 Task: Use Doorbell Effect in this video Movie B.mp4
Action: Mouse moved to (248, 91)
Screenshot: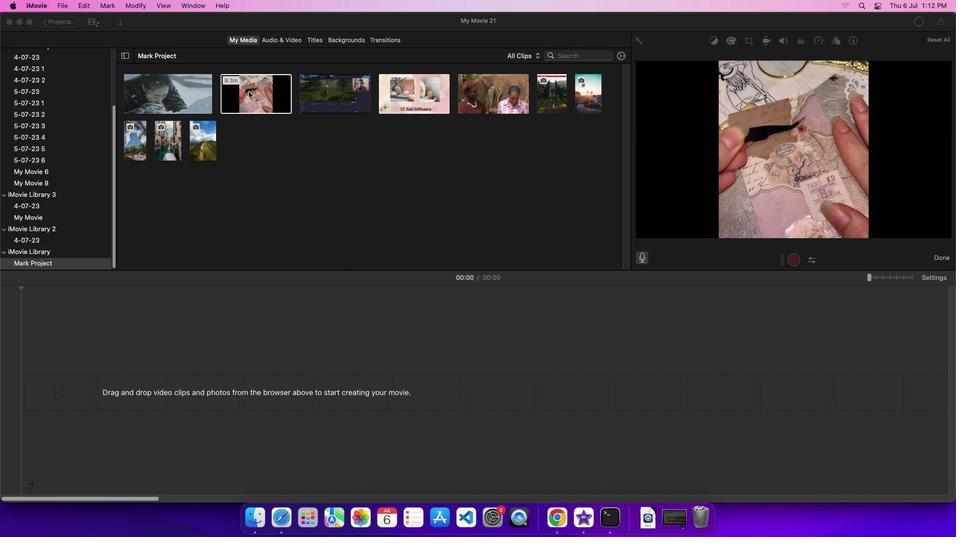 
Action: Mouse pressed left at (248, 91)
Screenshot: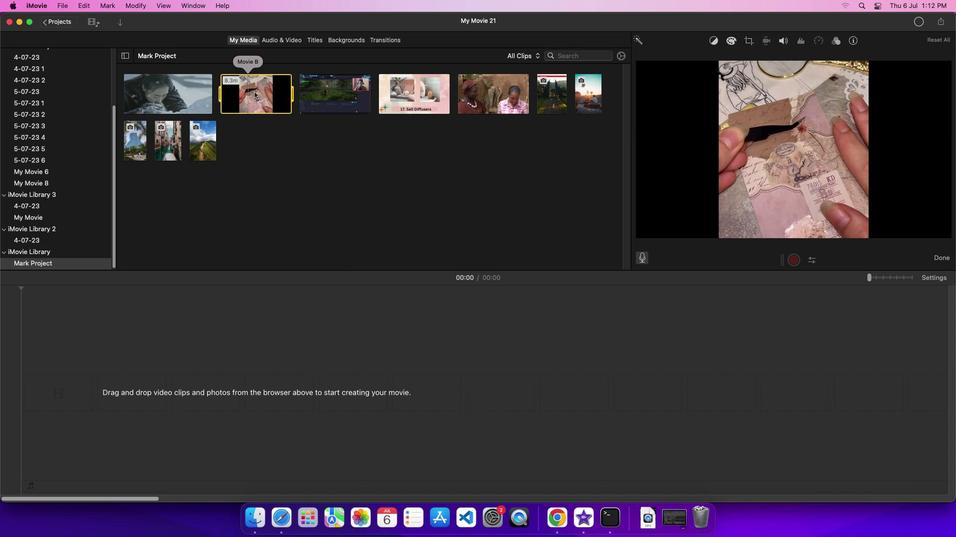 
Action: Mouse moved to (260, 90)
Screenshot: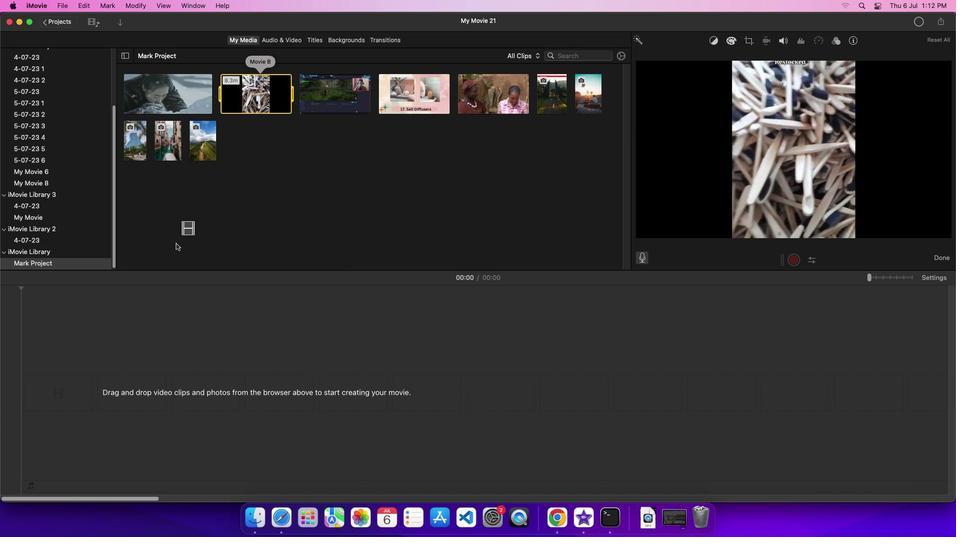 
Action: Mouse pressed left at (260, 90)
Screenshot: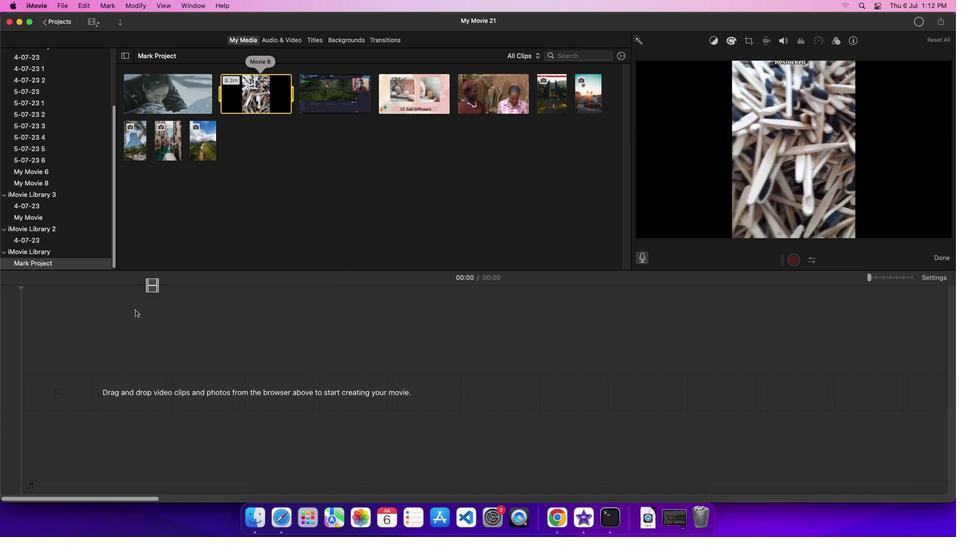 
Action: Mouse moved to (290, 42)
Screenshot: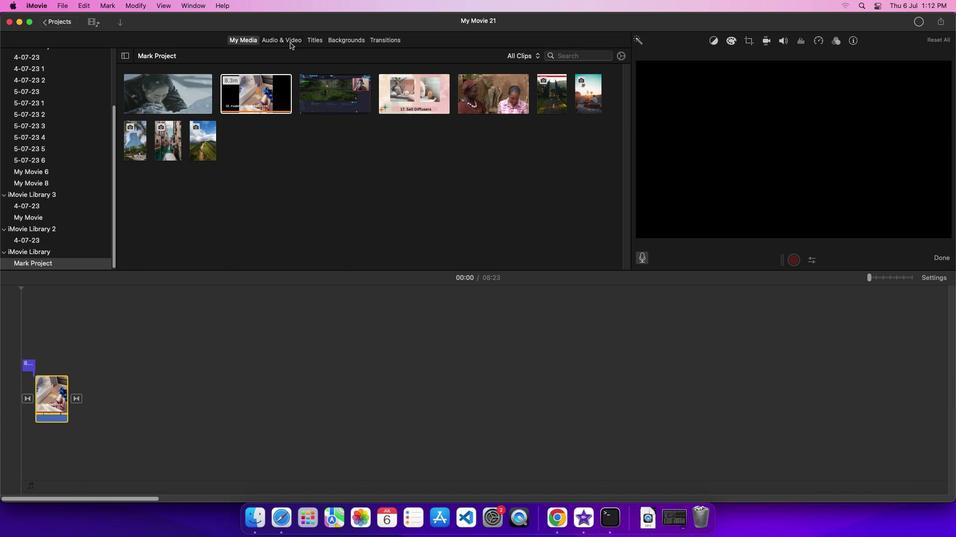 
Action: Mouse pressed left at (290, 42)
Screenshot: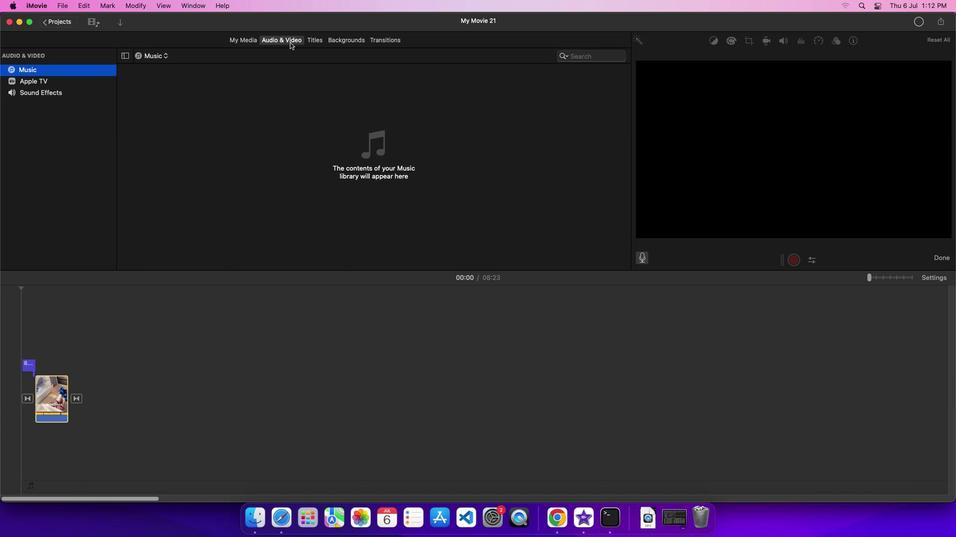 
Action: Mouse moved to (19, 92)
Screenshot: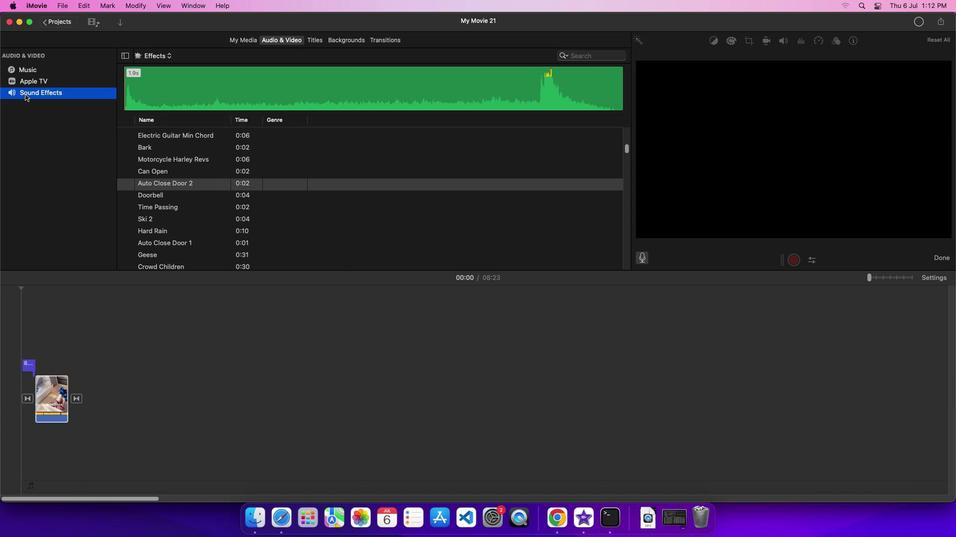 
Action: Mouse pressed left at (19, 92)
Screenshot: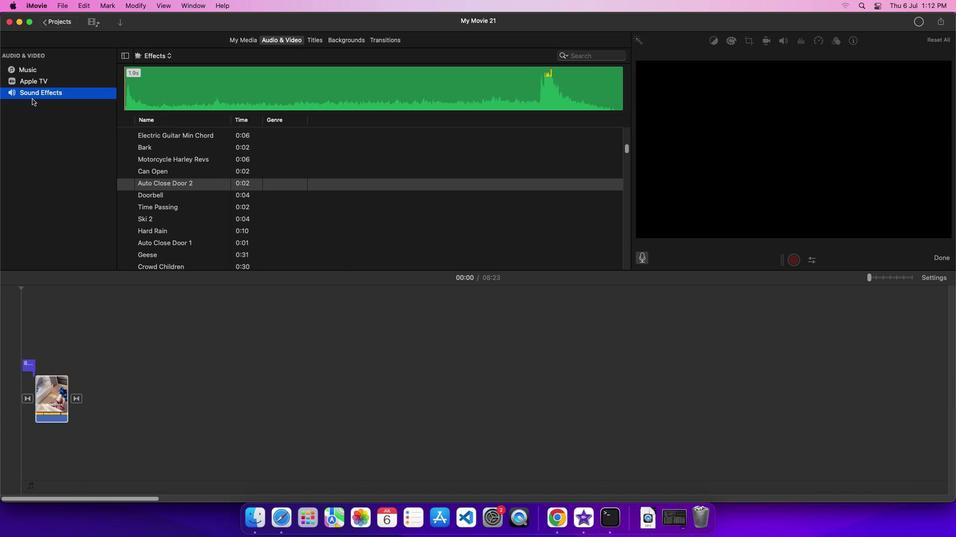 
Action: Mouse moved to (173, 196)
Screenshot: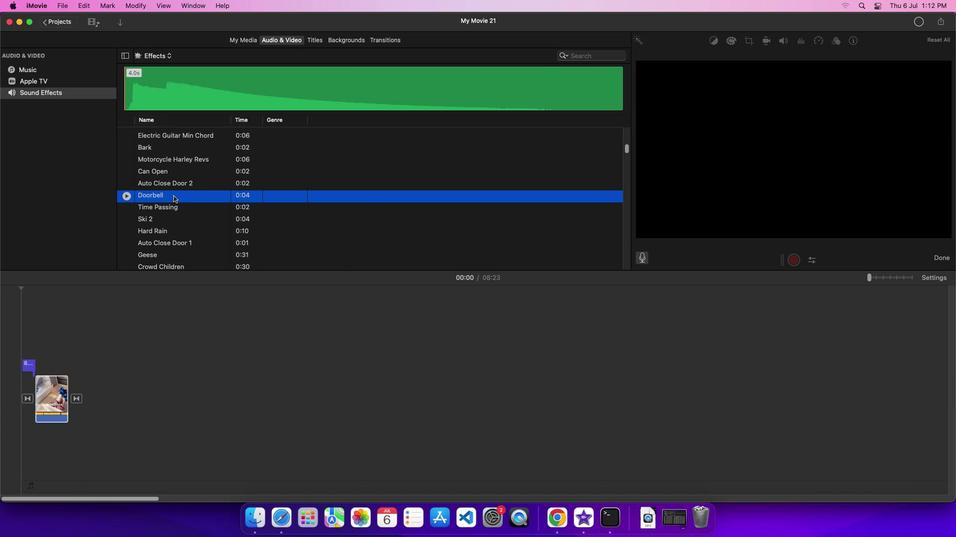 
Action: Mouse pressed left at (173, 196)
Screenshot: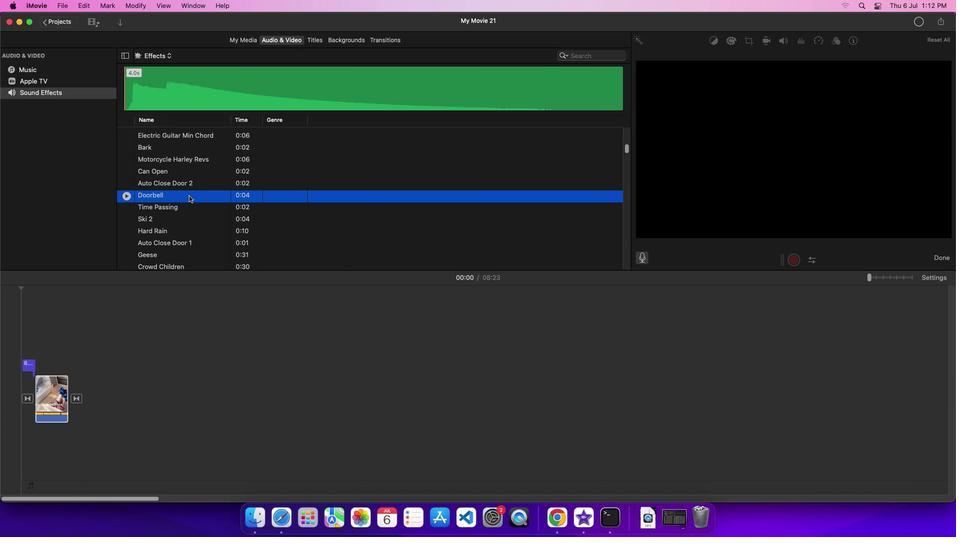 
Action: Mouse moved to (194, 195)
Screenshot: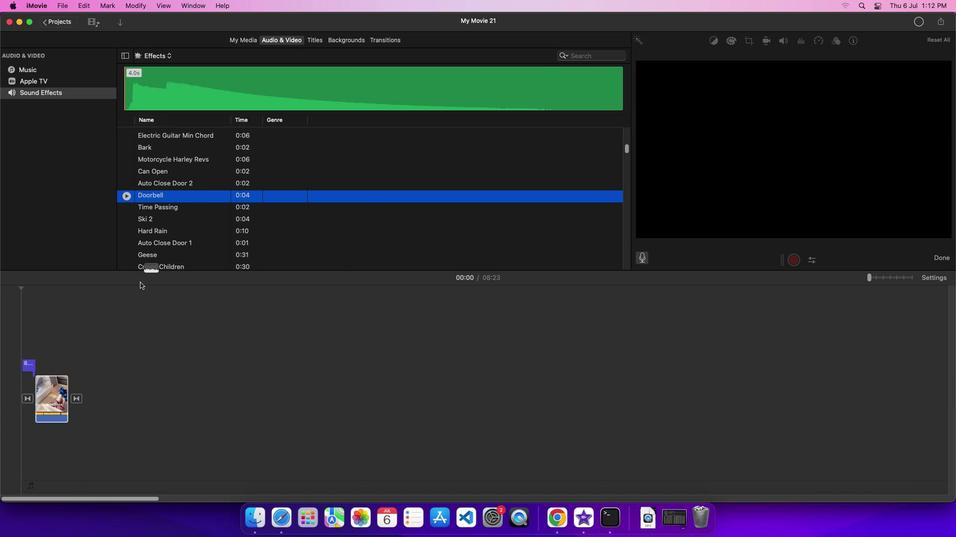 
Action: Mouse pressed left at (194, 195)
Screenshot: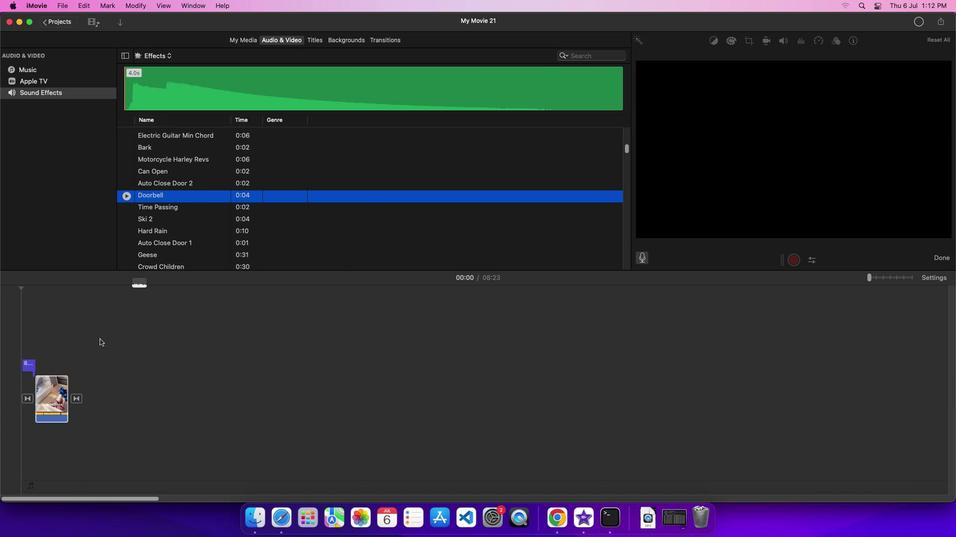 
Action: Mouse moved to (70, 440)
Screenshot: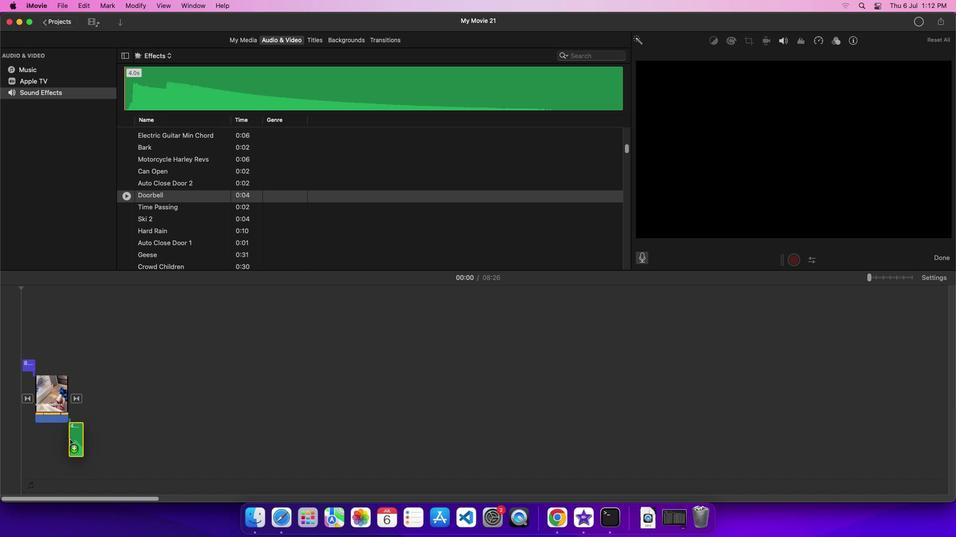 
